 Task: Look for products in the category "Protein Drinks" from Orgain.
Action: Mouse pressed left at (15, 76)
Screenshot: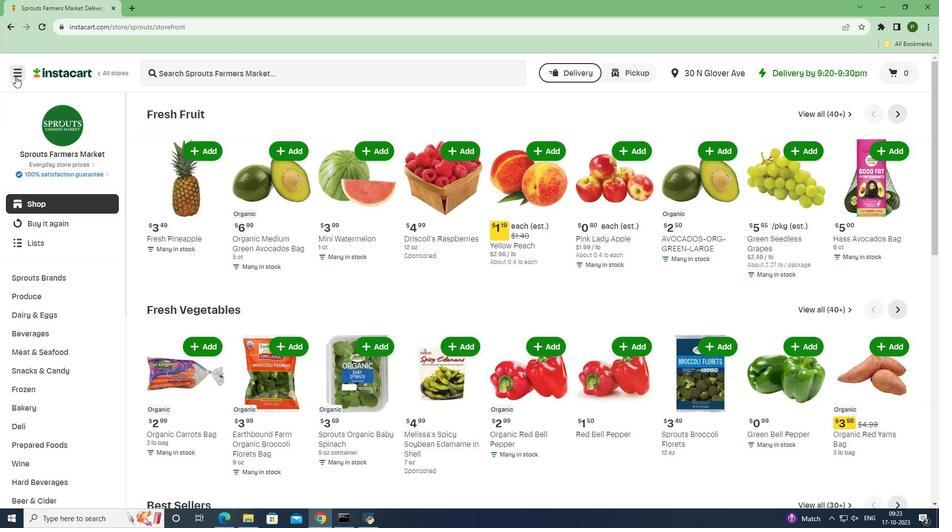 
Action: Mouse moved to (30, 264)
Screenshot: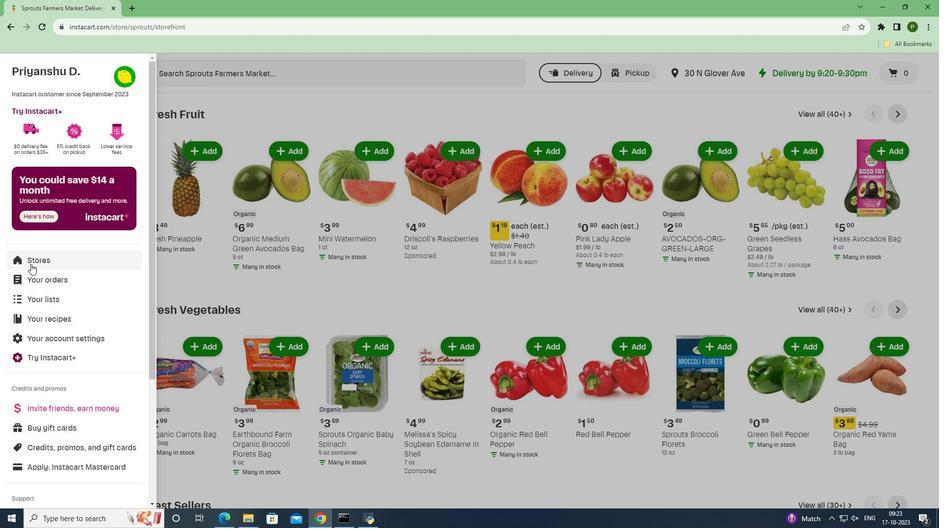 
Action: Mouse pressed left at (30, 264)
Screenshot: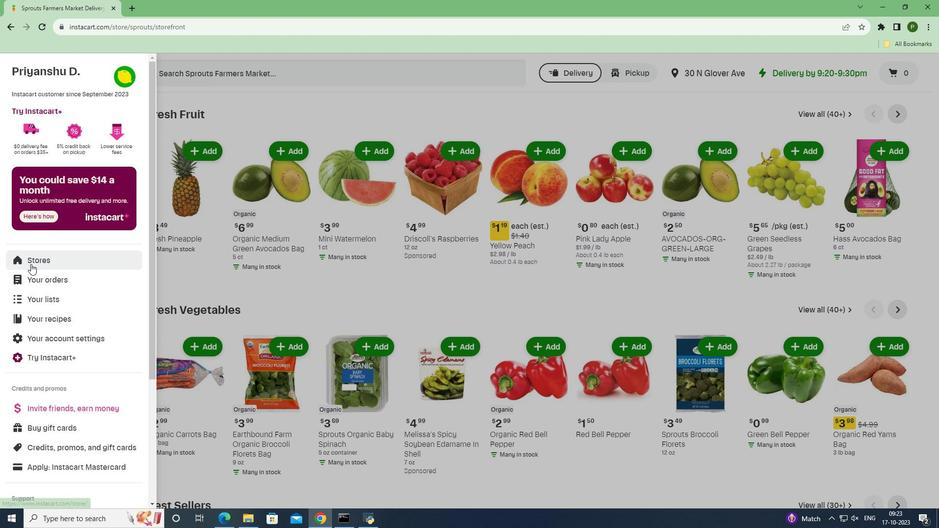 
Action: Mouse moved to (228, 118)
Screenshot: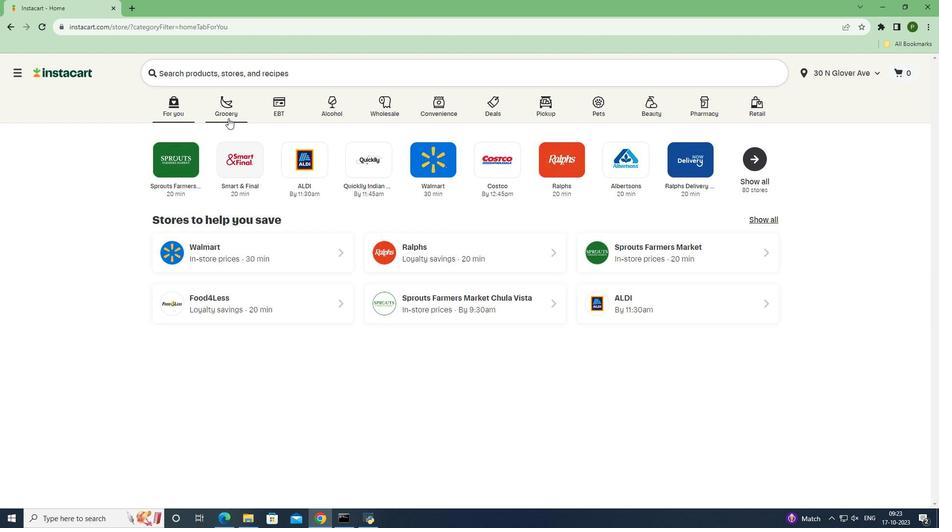 
Action: Mouse pressed left at (228, 118)
Screenshot: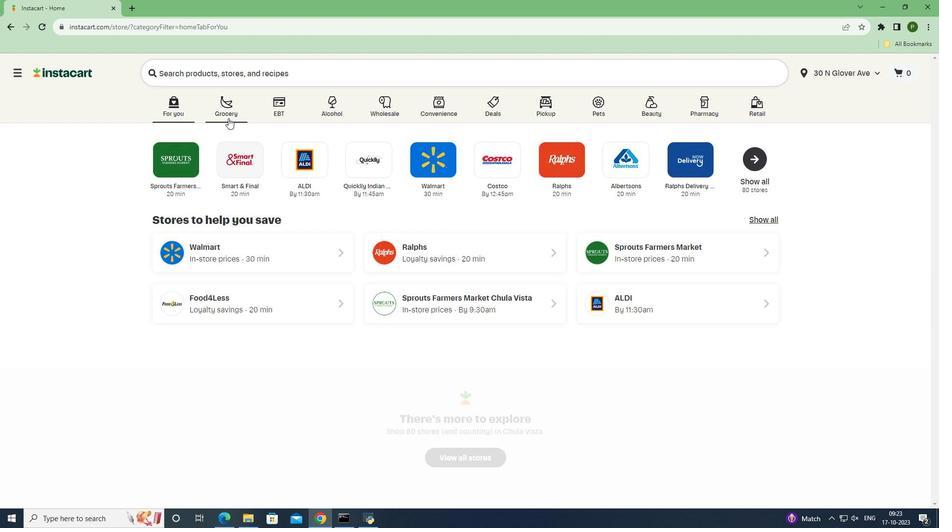 
Action: Mouse moved to (618, 224)
Screenshot: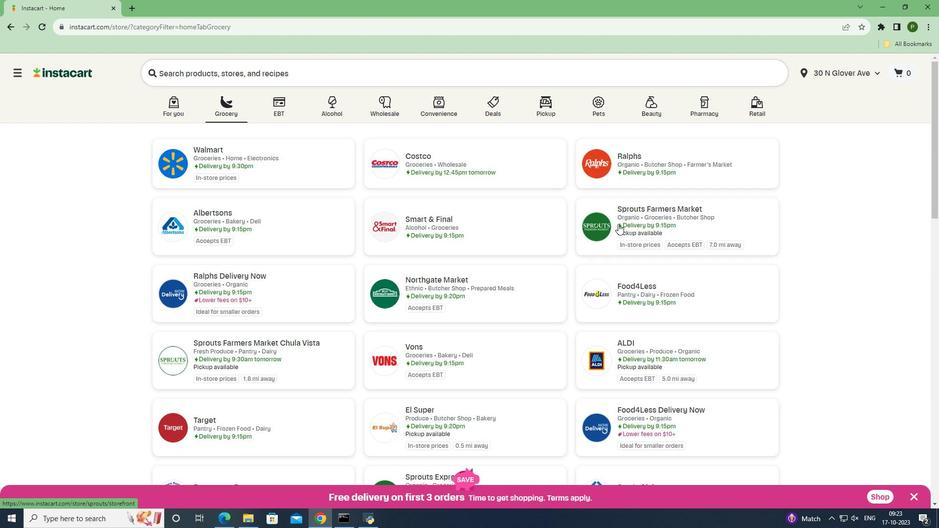 
Action: Mouse pressed left at (618, 224)
Screenshot: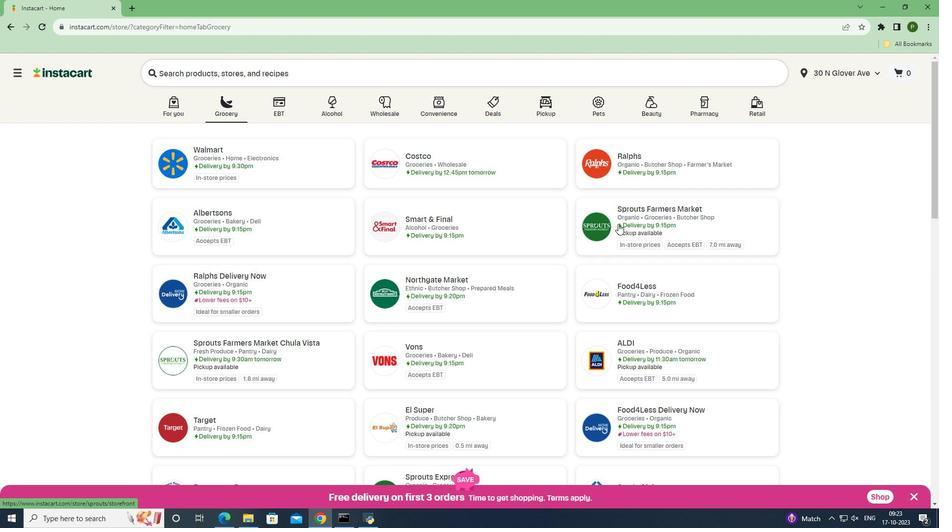 
Action: Mouse moved to (35, 330)
Screenshot: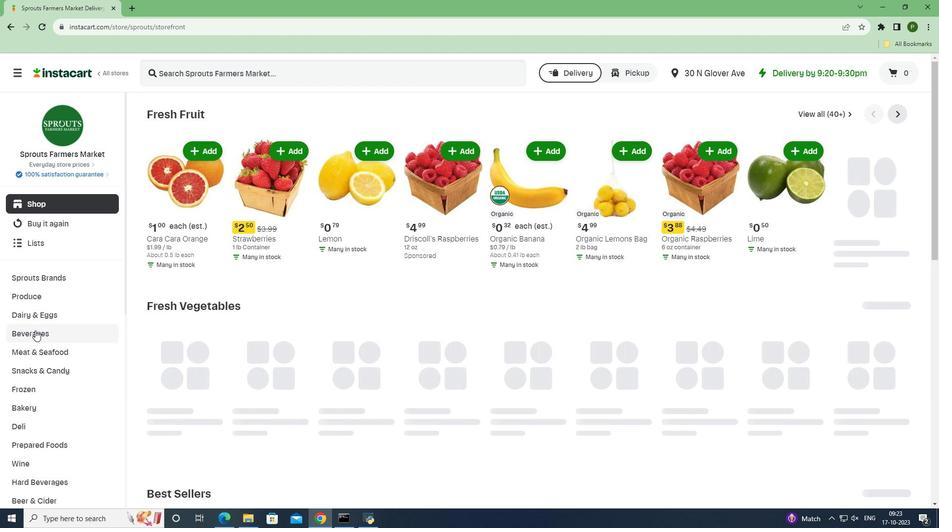 
Action: Mouse pressed left at (35, 330)
Screenshot: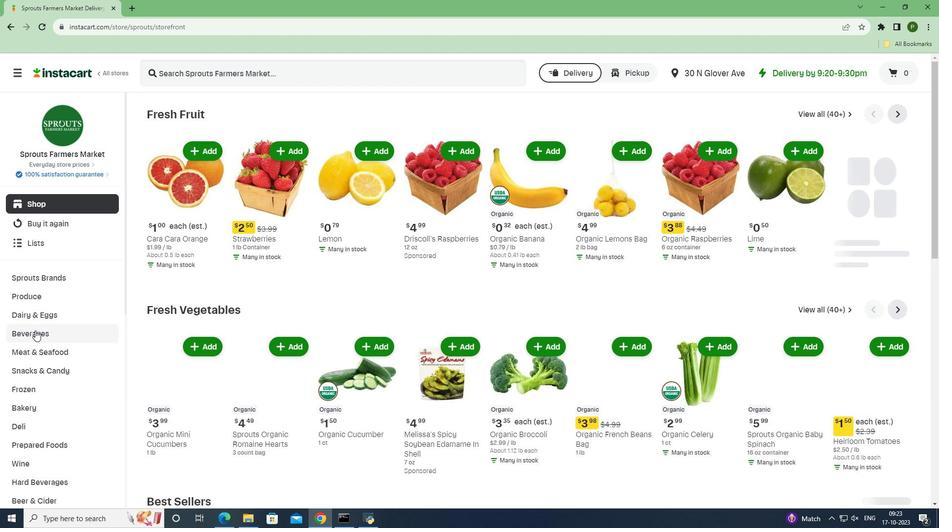 
Action: Mouse moved to (914, 138)
Screenshot: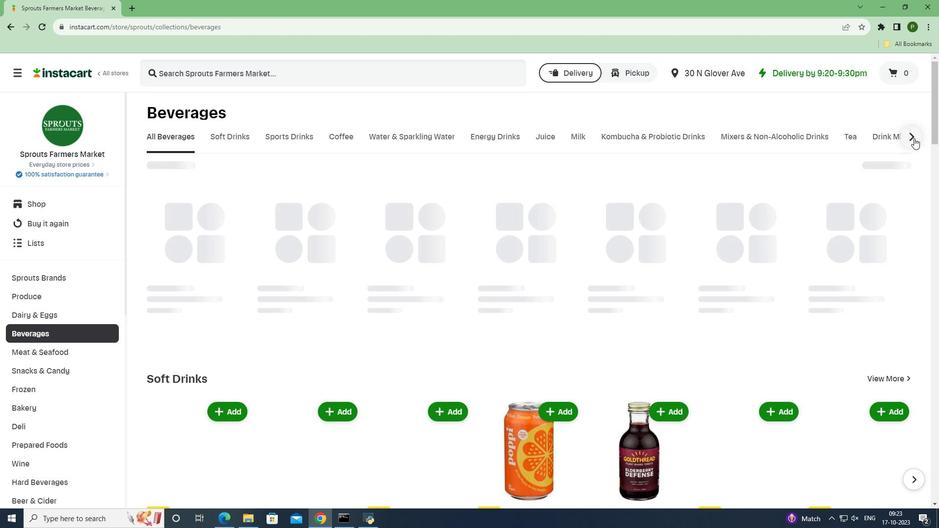 
Action: Mouse pressed left at (914, 138)
Screenshot: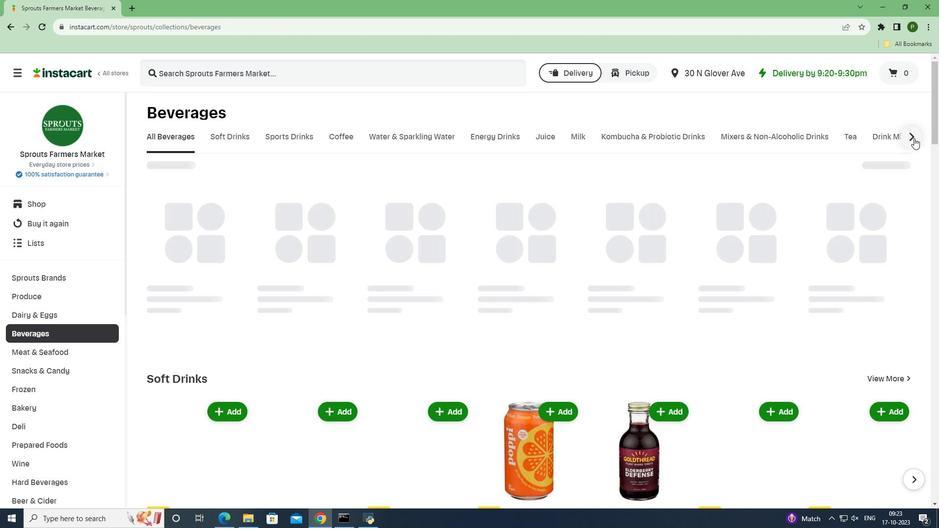 
Action: Mouse moved to (879, 135)
Screenshot: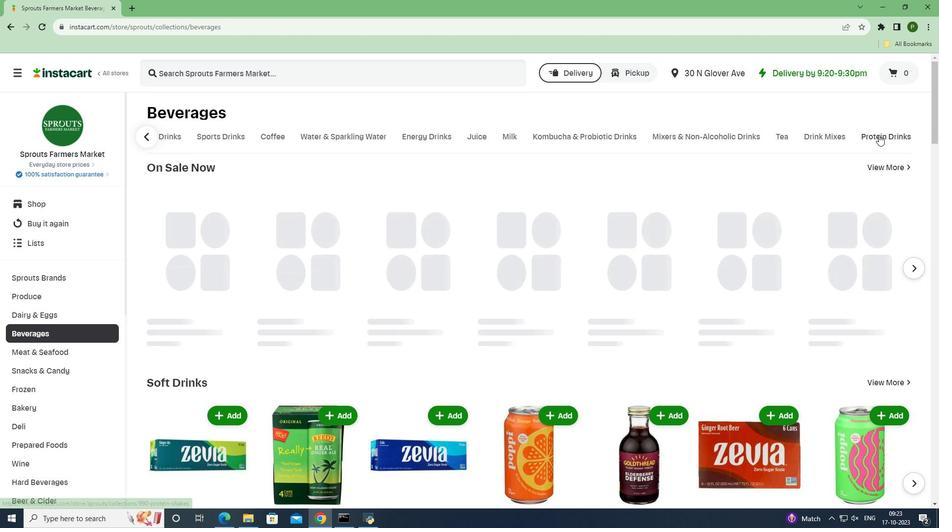 
Action: Mouse pressed left at (879, 135)
Screenshot: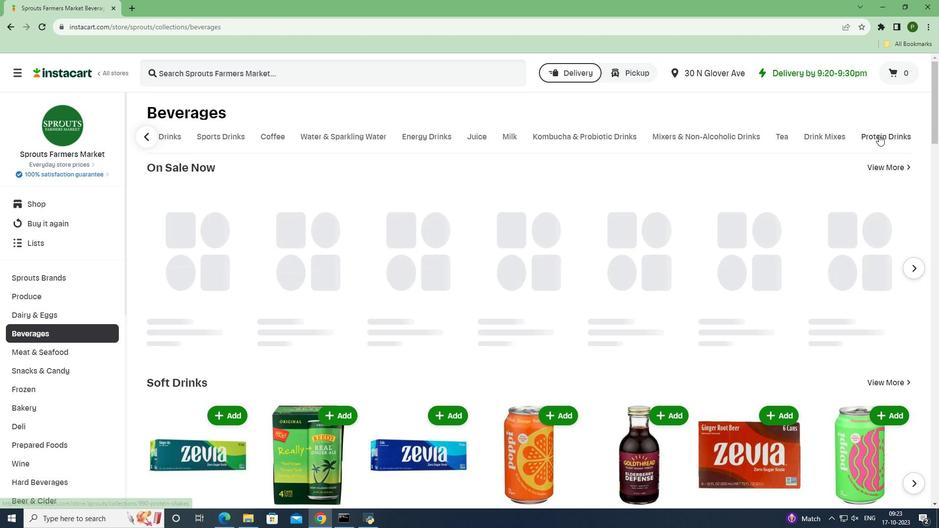 
Action: Mouse moved to (327, 174)
Screenshot: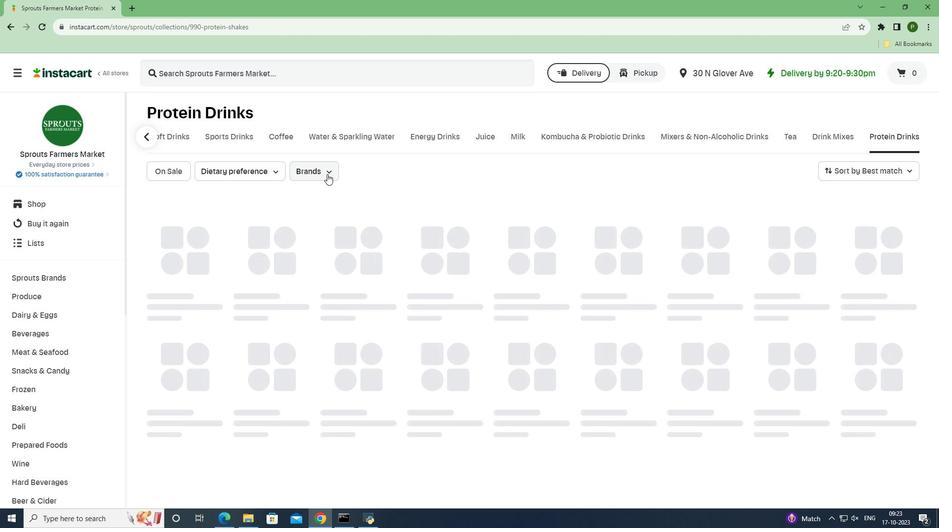 
Action: Mouse pressed left at (327, 174)
Screenshot: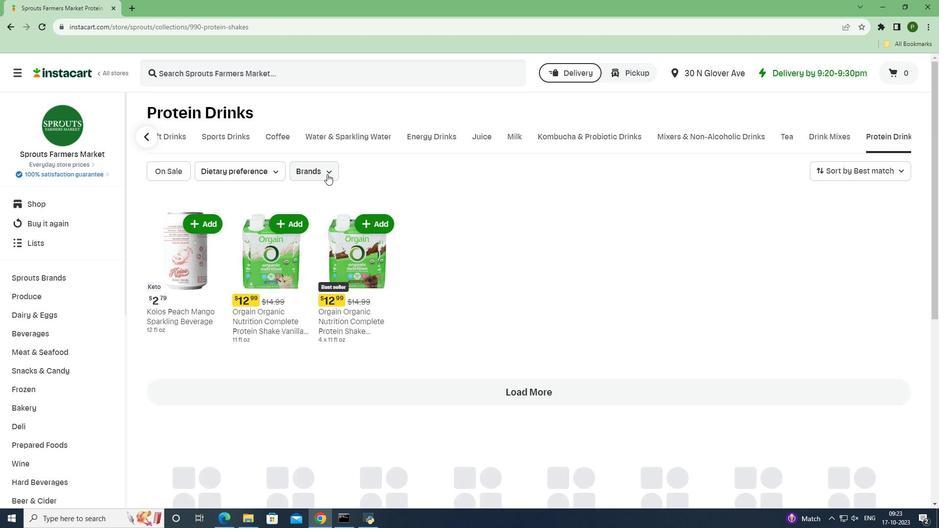 
Action: Mouse moved to (329, 220)
Screenshot: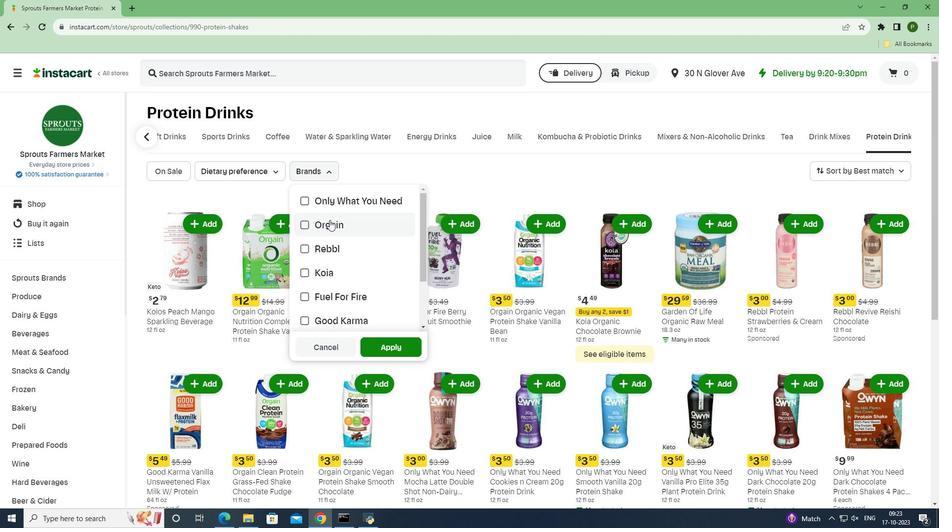 
Action: Mouse pressed left at (329, 220)
Screenshot: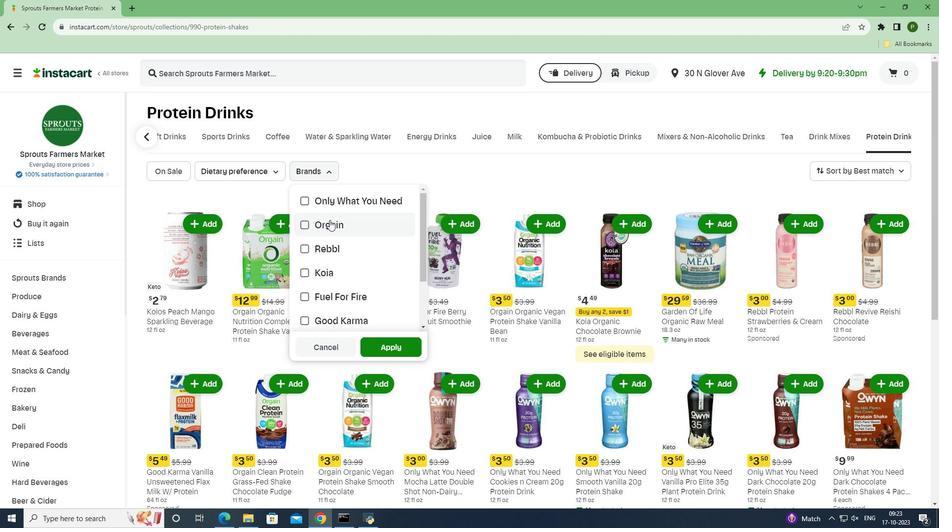 
Action: Mouse moved to (377, 352)
Screenshot: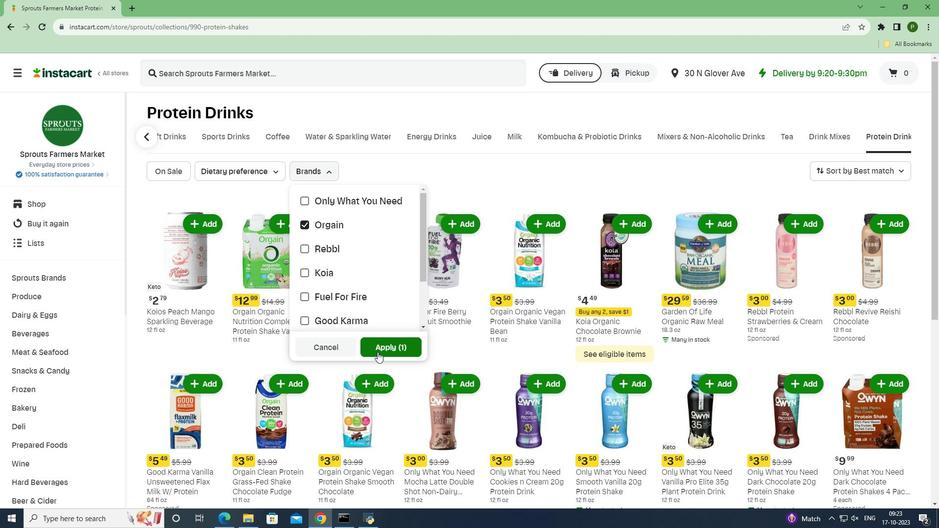 
Action: Mouse pressed left at (377, 352)
Screenshot: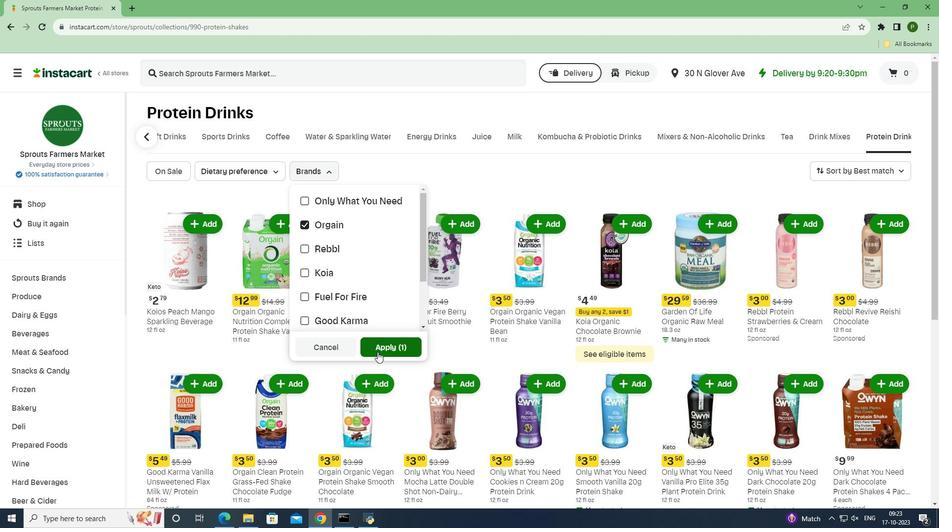 
Action: Mouse moved to (542, 362)
Screenshot: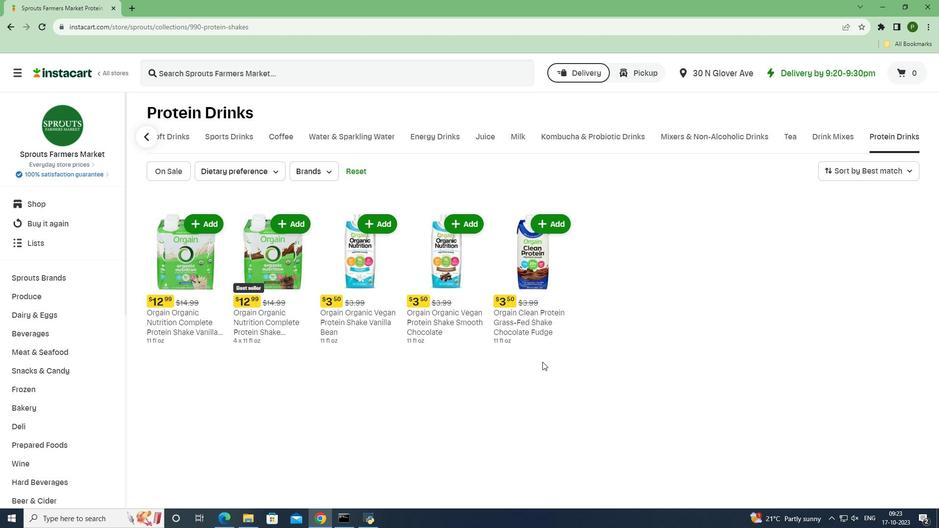 
